 Task: Add a condition where "Brand Is not AI" in recently solved tickets.
Action: Mouse moved to (105, 397)
Screenshot: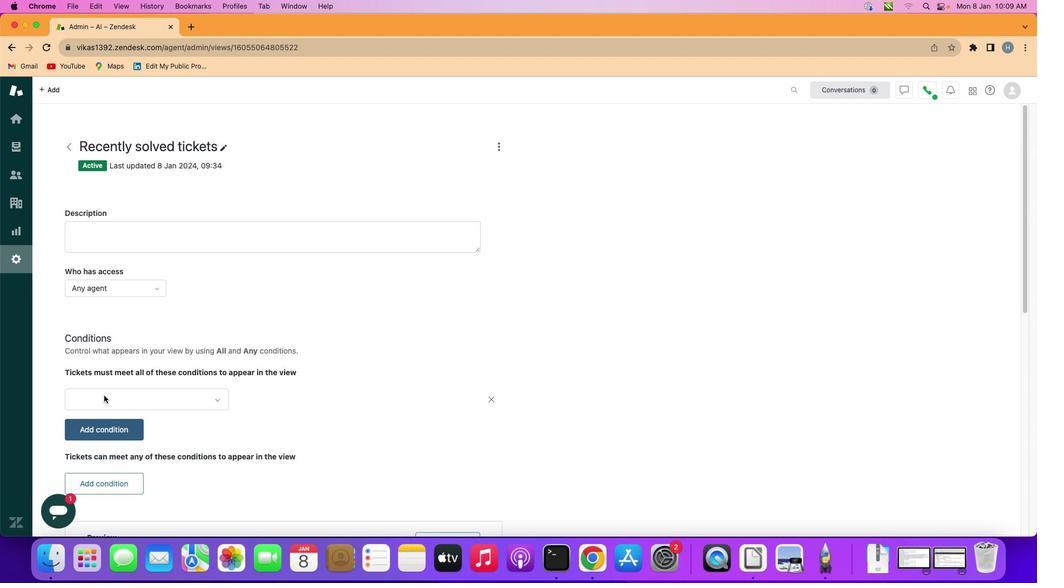 
Action: Mouse pressed left at (105, 397)
Screenshot: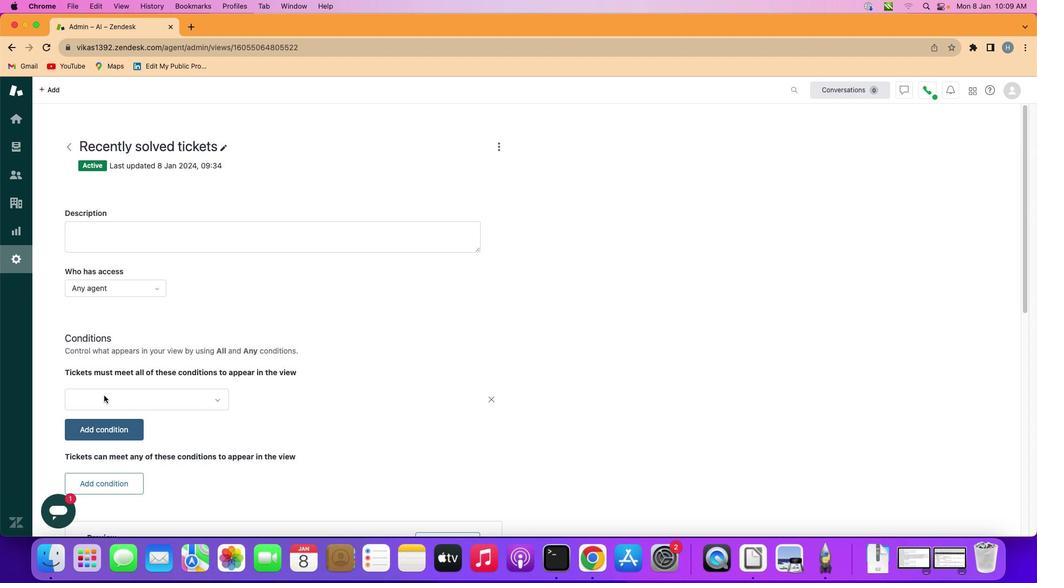 
Action: Mouse moved to (117, 401)
Screenshot: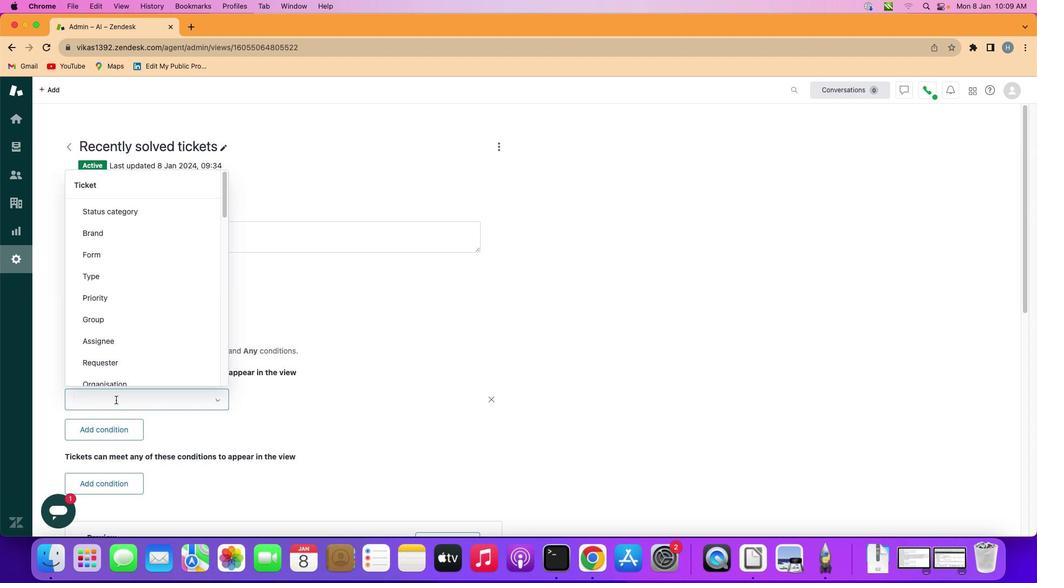 
Action: Mouse pressed left at (117, 401)
Screenshot: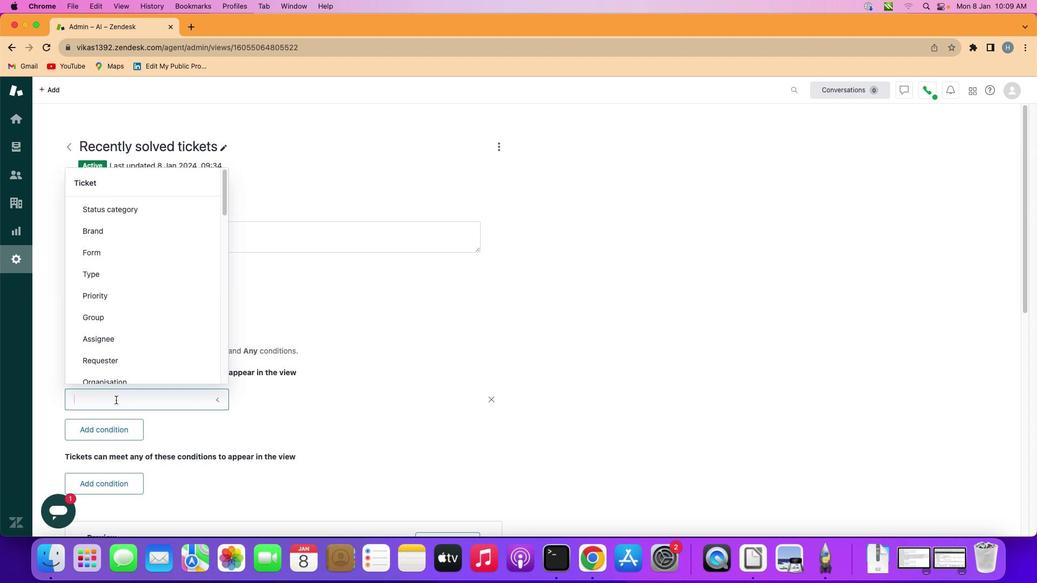 
Action: Mouse moved to (152, 233)
Screenshot: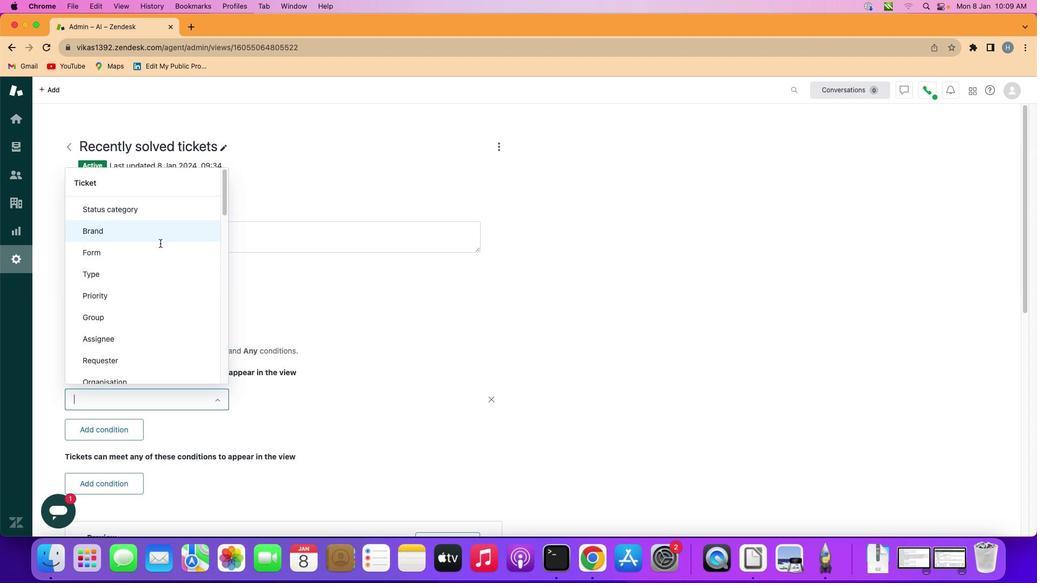 
Action: Mouse pressed left at (152, 233)
Screenshot: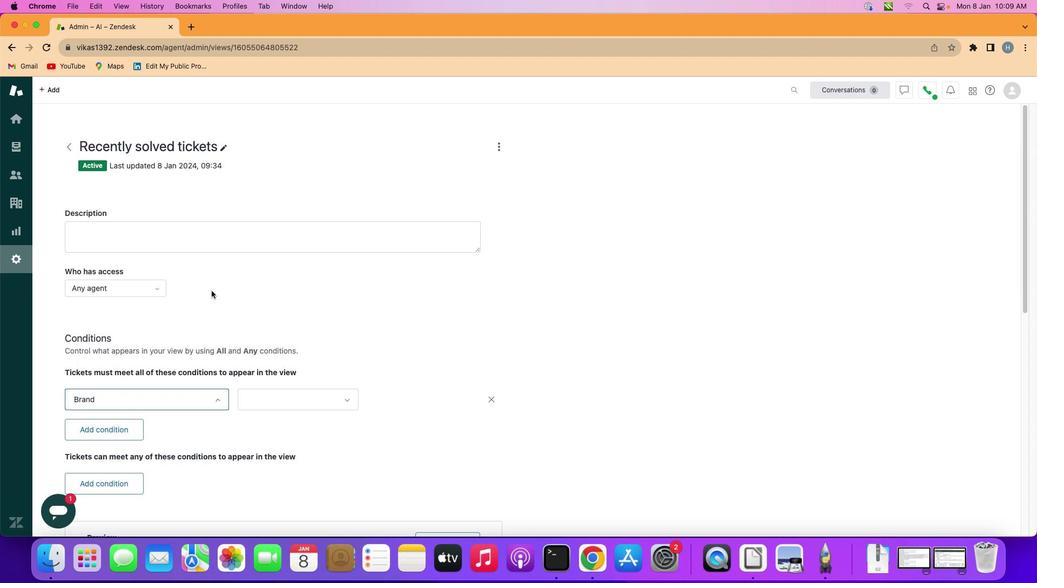 
Action: Mouse moved to (310, 395)
Screenshot: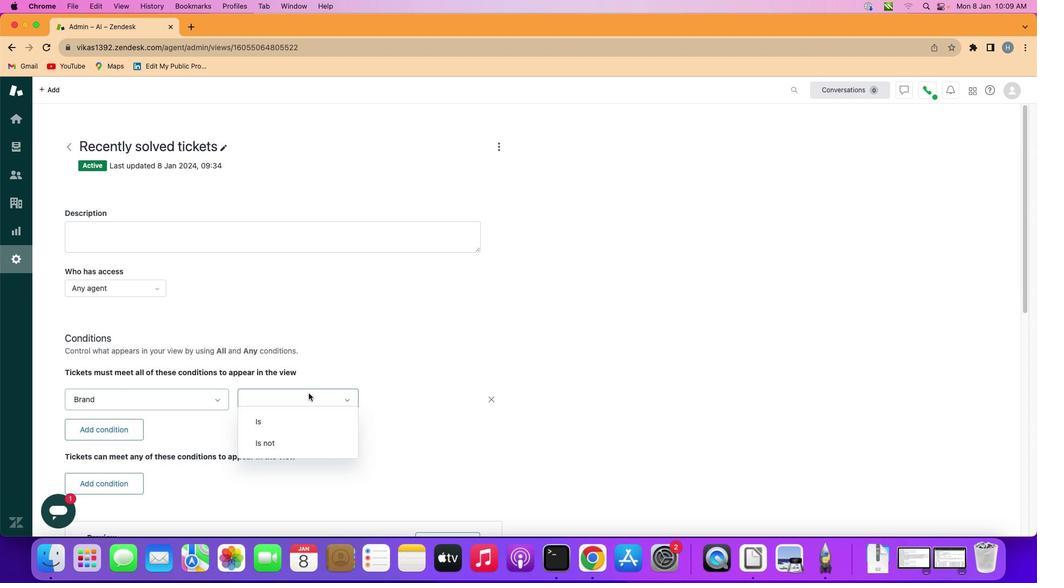 
Action: Mouse pressed left at (310, 395)
Screenshot: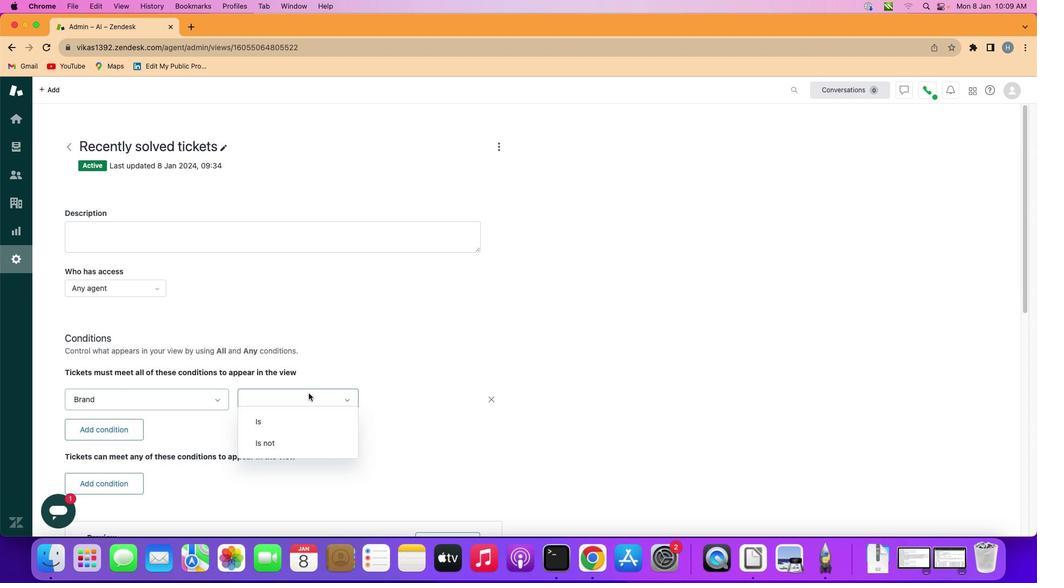 
Action: Mouse moved to (306, 448)
Screenshot: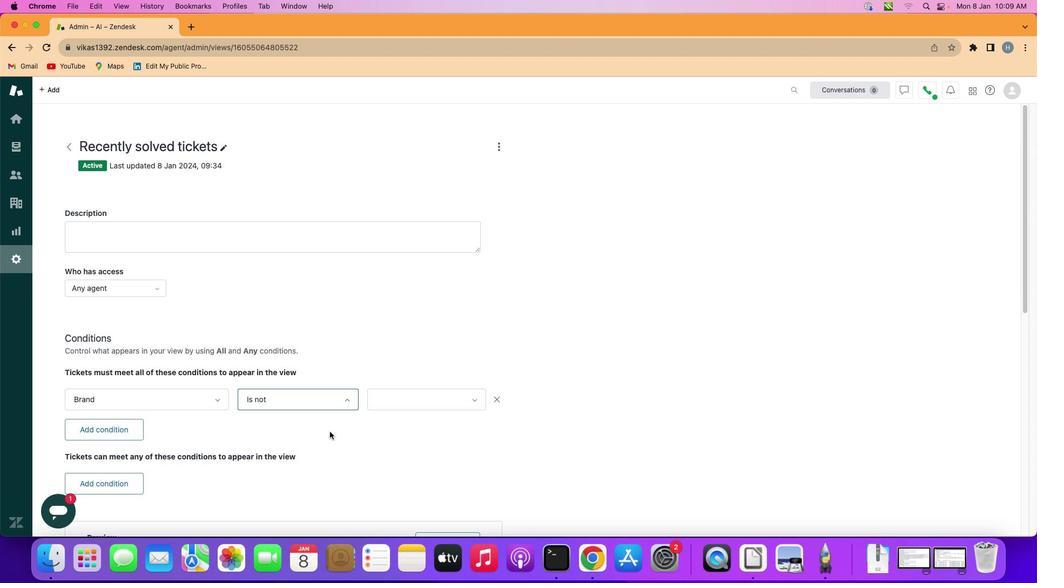 
Action: Mouse pressed left at (306, 448)
Screenshot: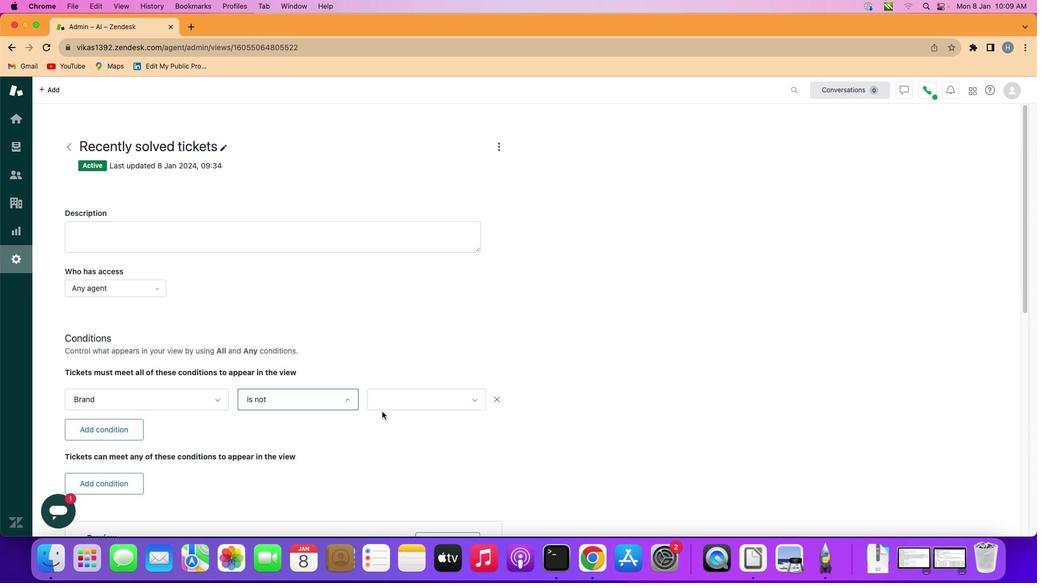 
Action: Mouse moved to (426, 401)
Screenshot: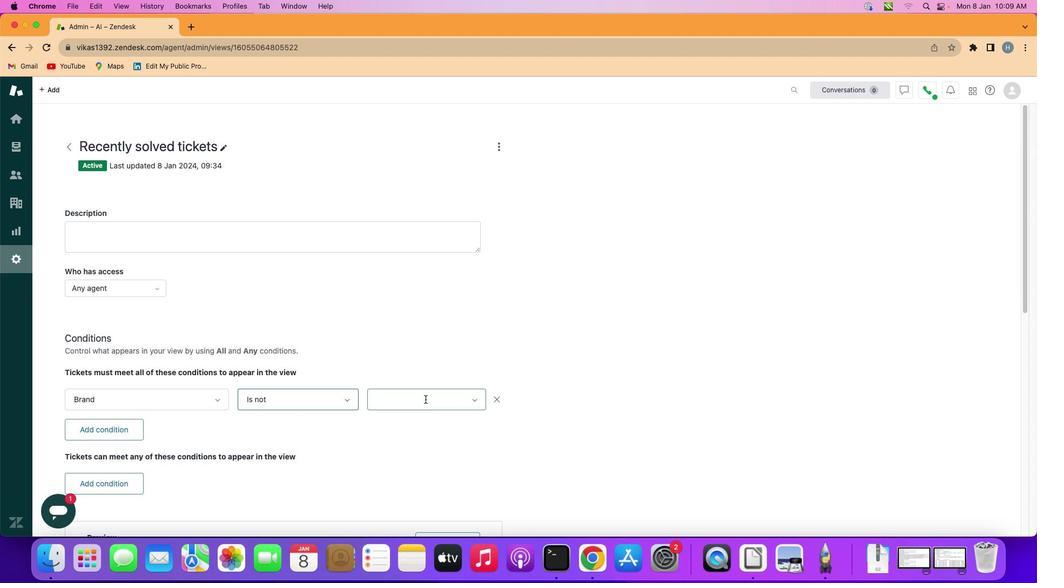 
Action: Mouse pressed left at (426, 401)
Screenshot: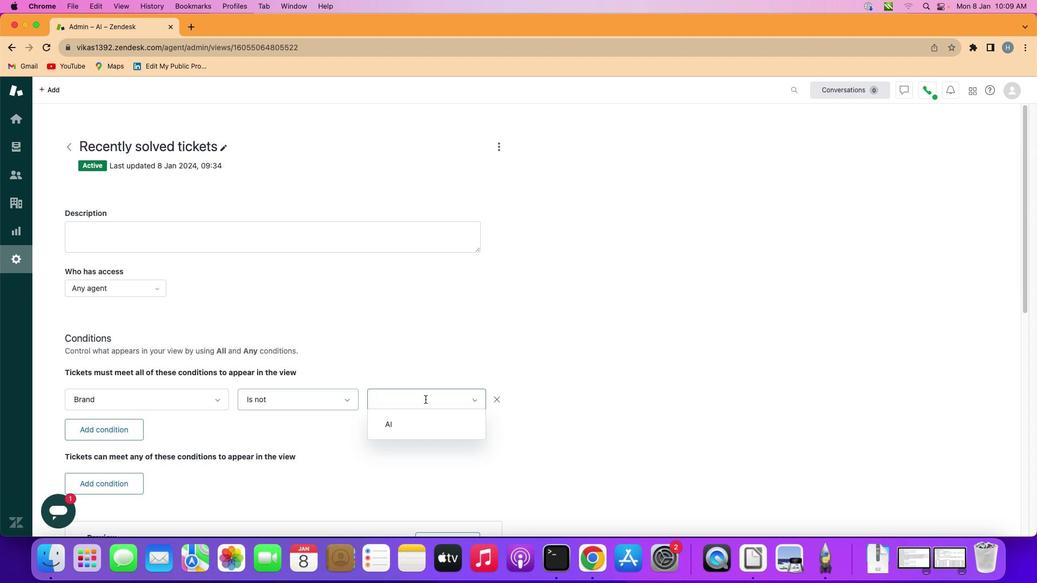 
Action: Mouse moved to (423, 426)
Screenshot: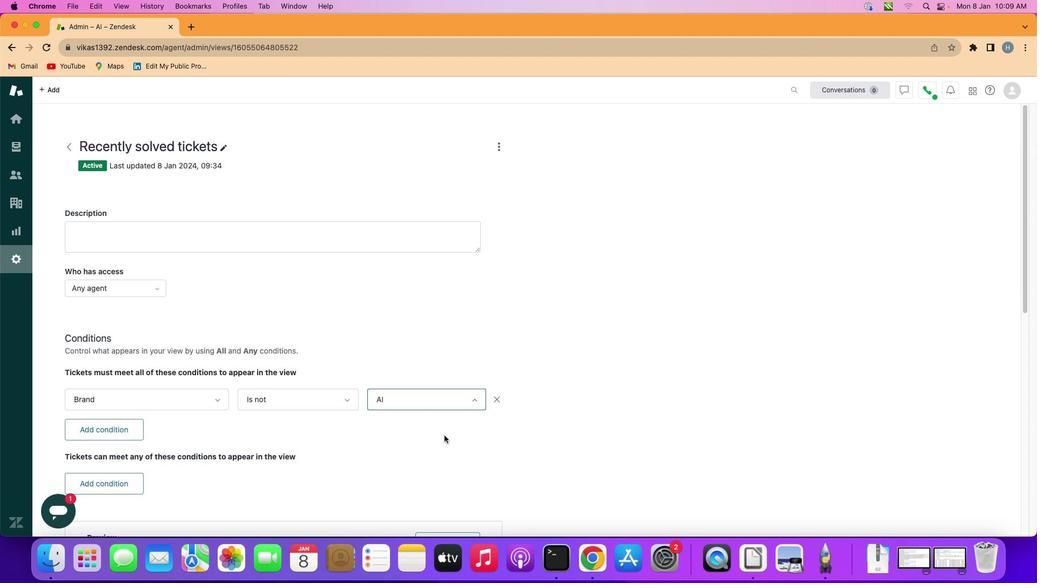 
Action: Mouse pressed left at (423, 426)
Screenshot: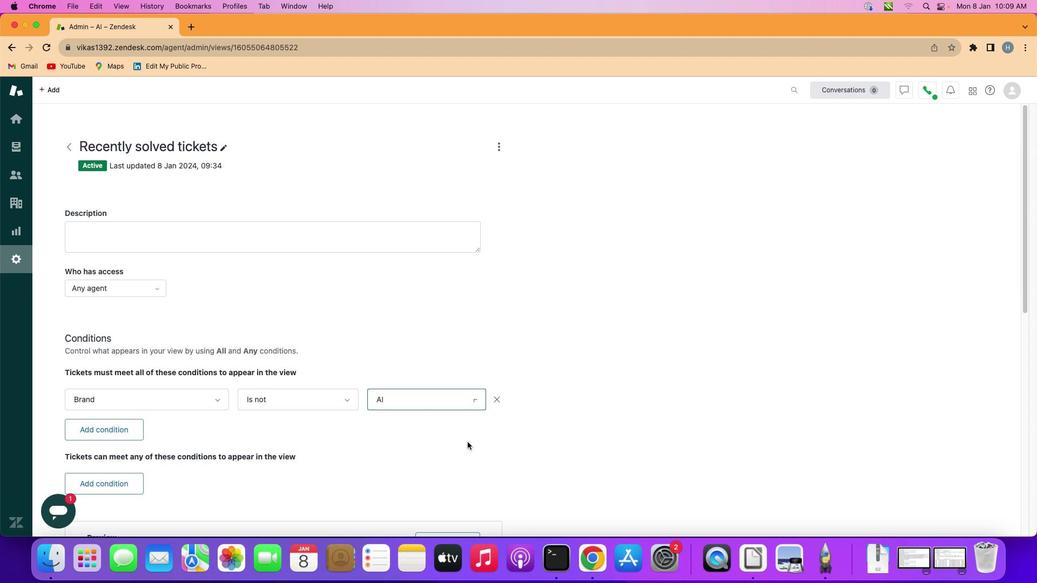 
Action: Mouse moved to (470, 444)
Screenshot: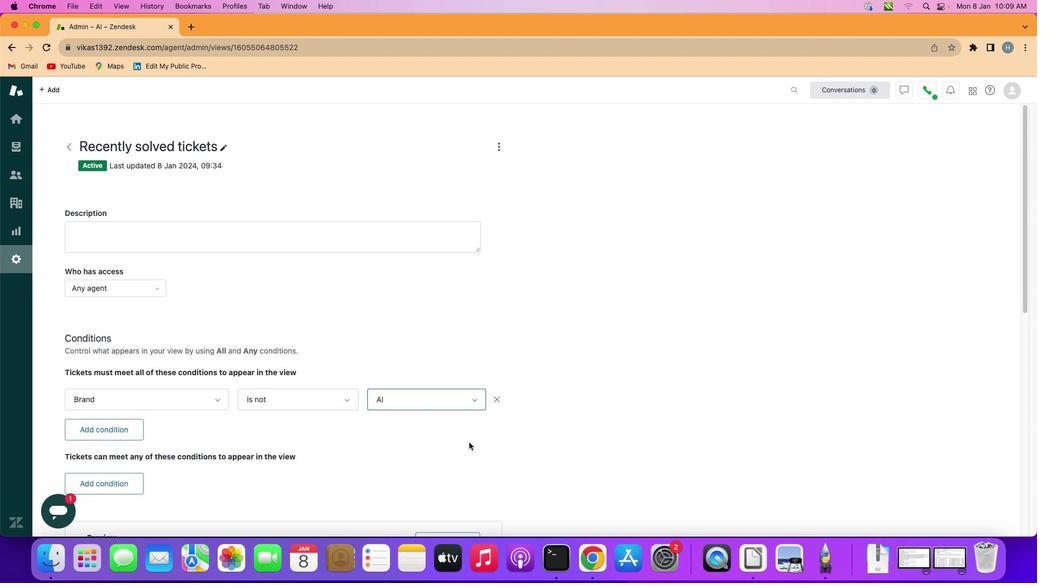 
